 Task: Sort the products in the category "Permesan" by price (lowest first).
Action: Mouse moved to (893, 326)
Screenshot: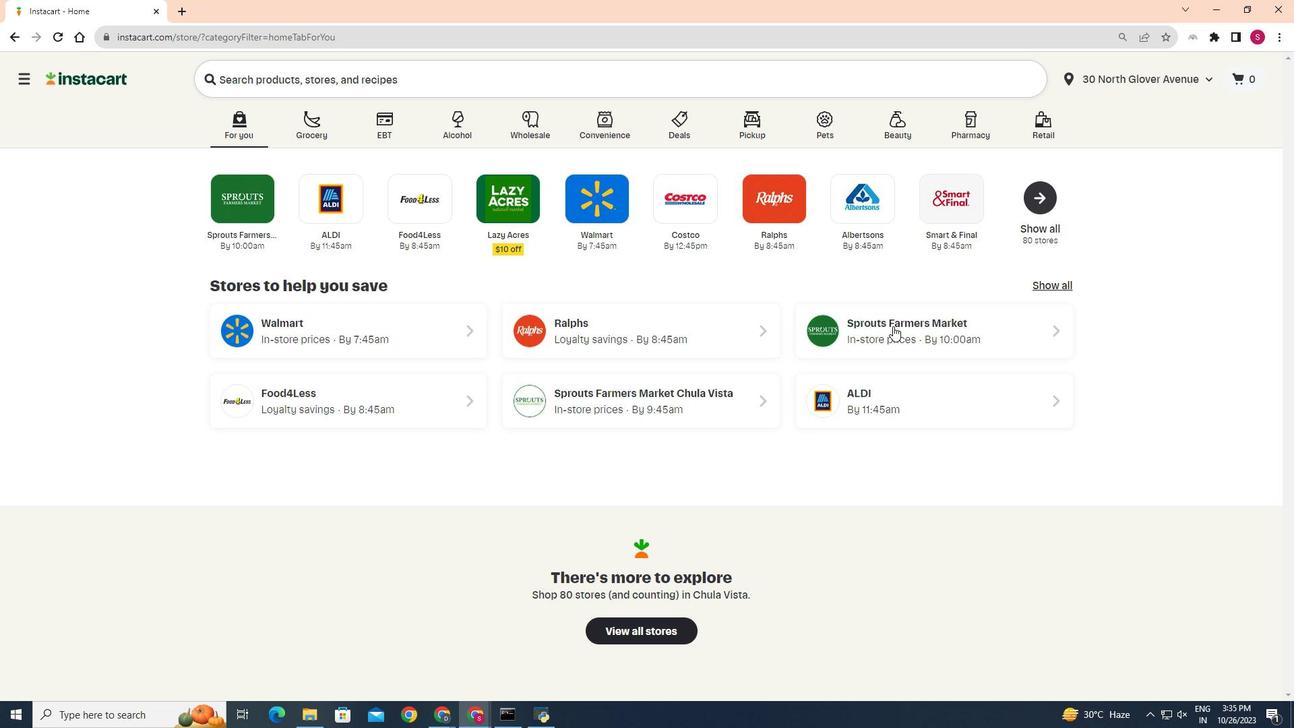 
Action: Mouse pressed left at (893, 326)
Screenshot: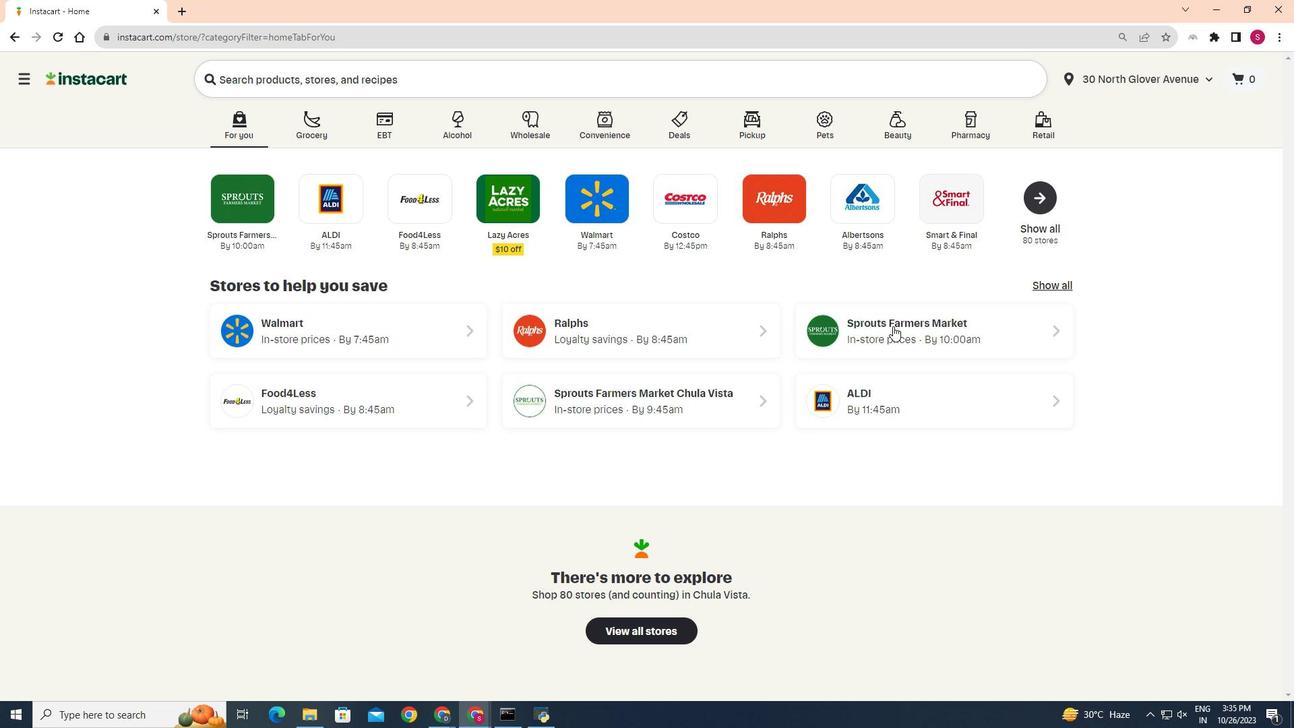 
Action: Mouse moved to (19, 565)
Screenshot: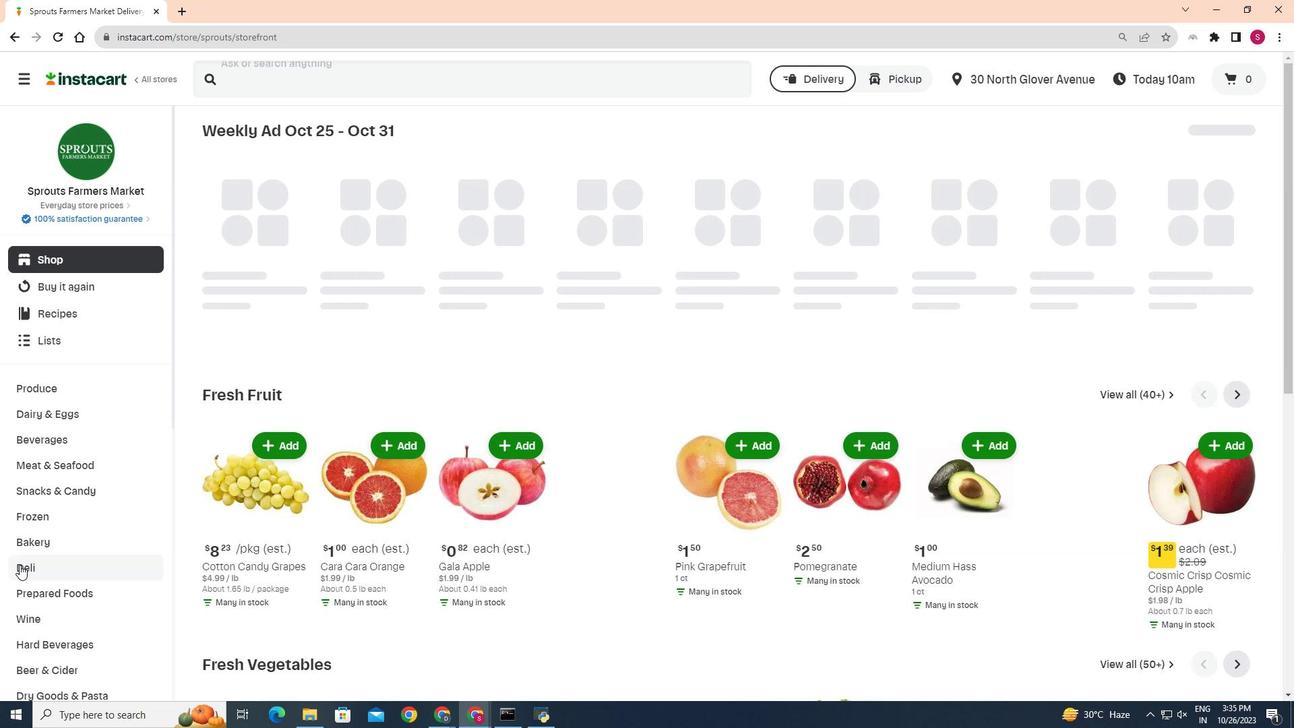 
Action: Mouse pressed left at (19, 565)
Screenshot: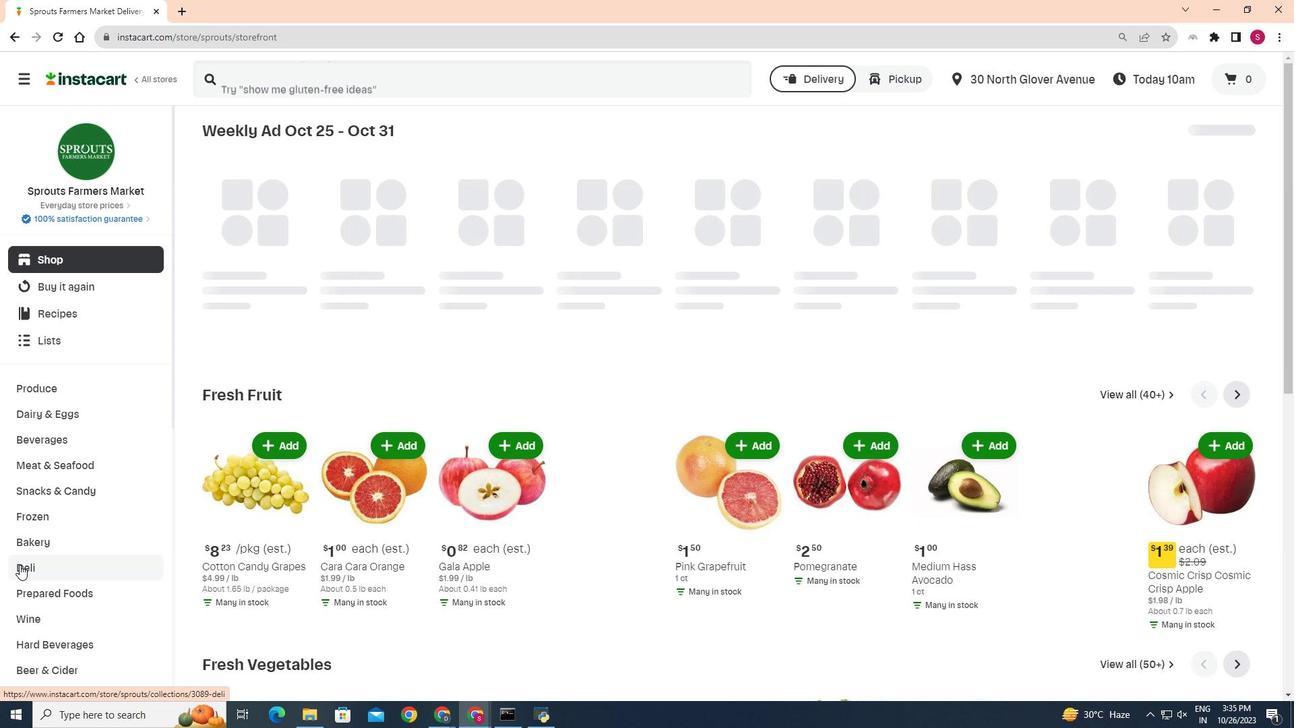 
Action: Mouse moved to (350, 169)
Screenshot: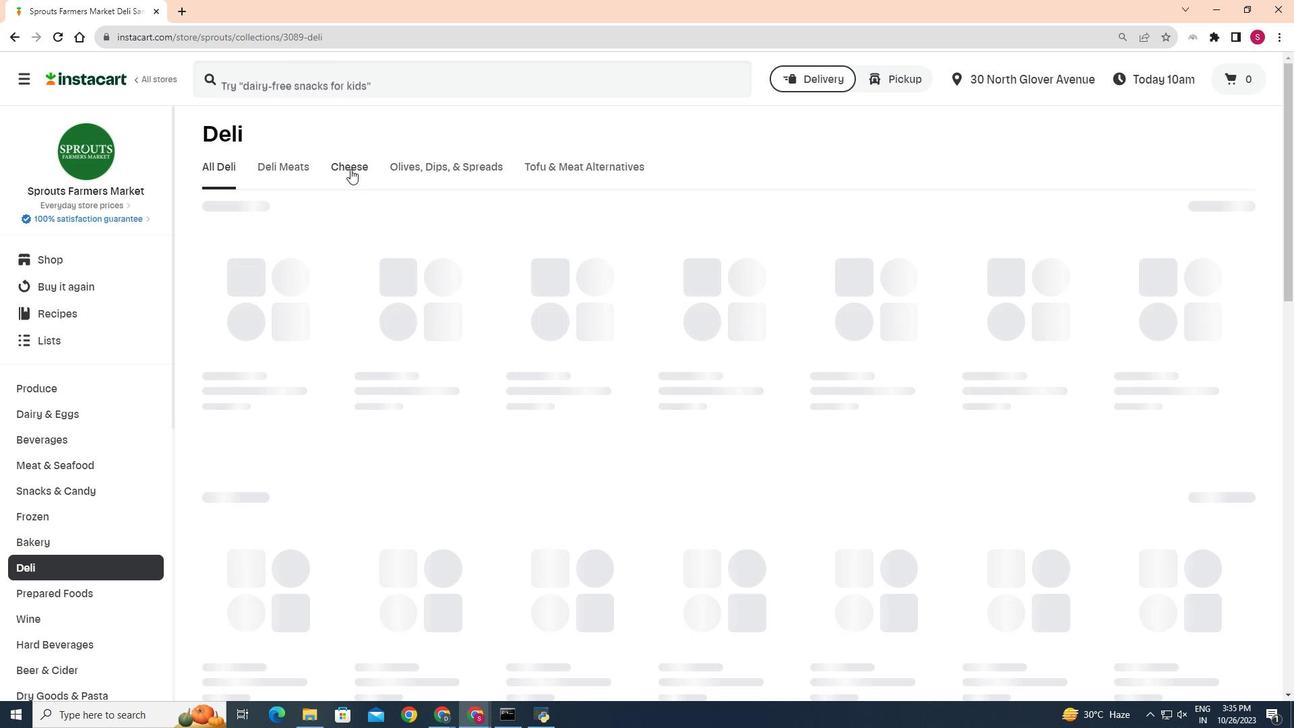 
Action: Mouse pressed left at (350, 169)
Screenshot: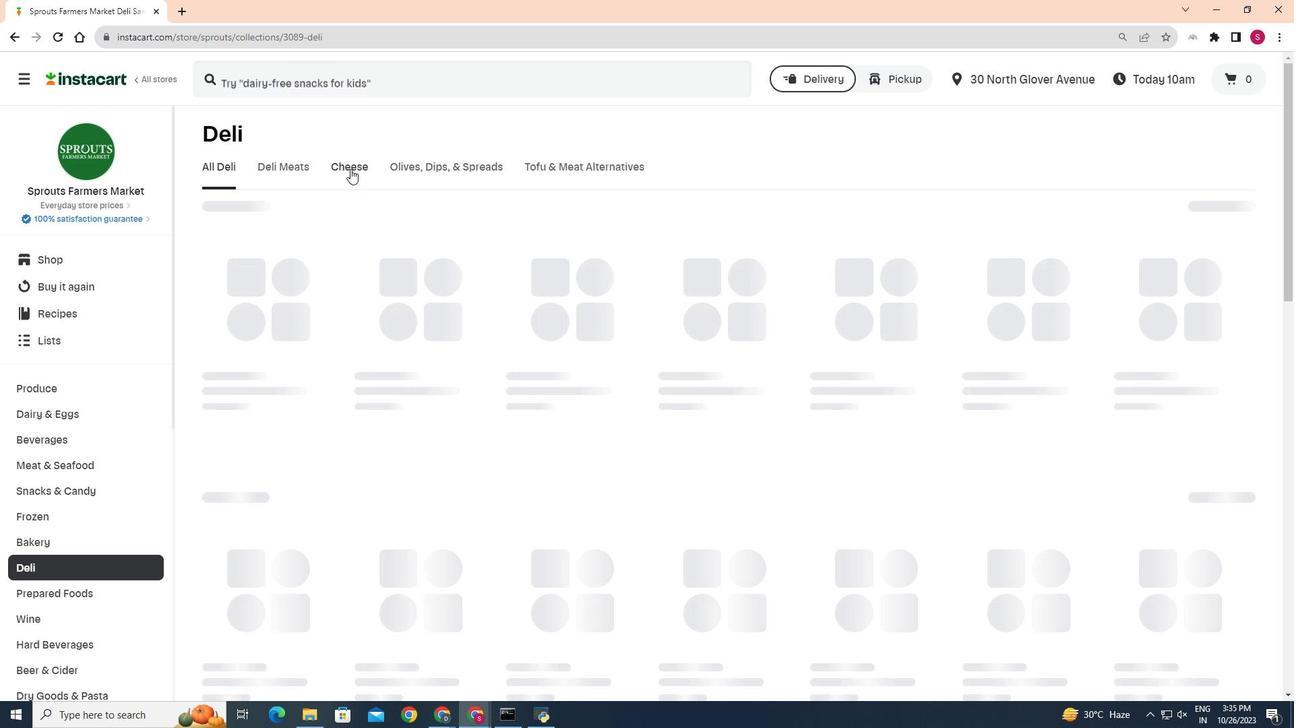 
Action: Mouse moved to (646, 215)
Screenshot: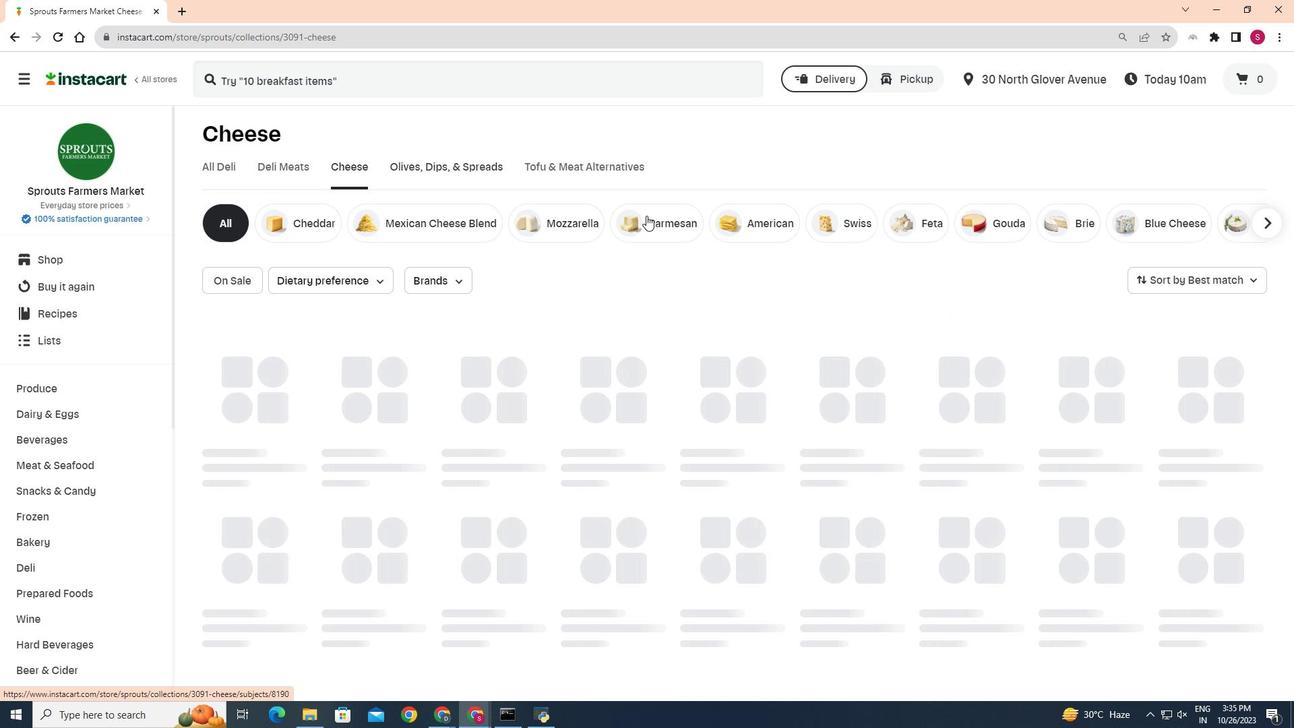 
Action: Mouse pressed left at (646, 215)
Screenshot: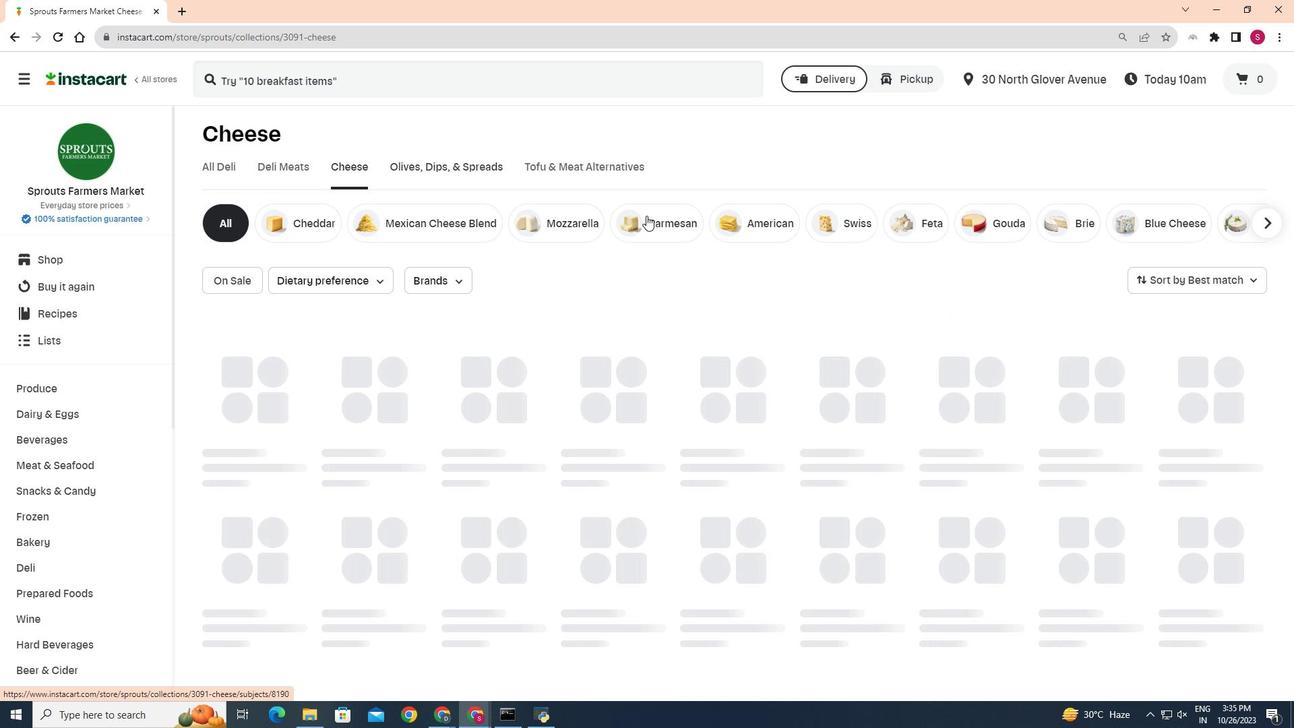 
Action: Mouse moved to (1252, 282)
Screenshot: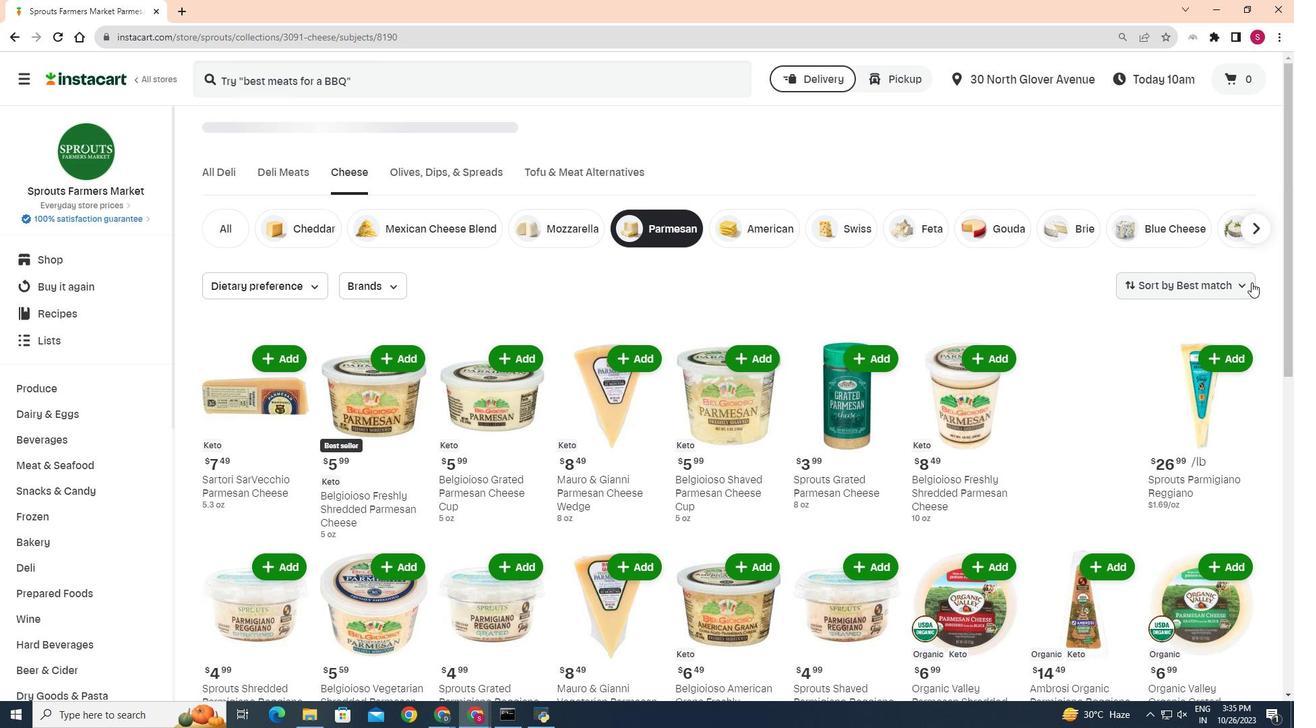 
Action: Mouse pressed left at (1252, 282)
Screenshot: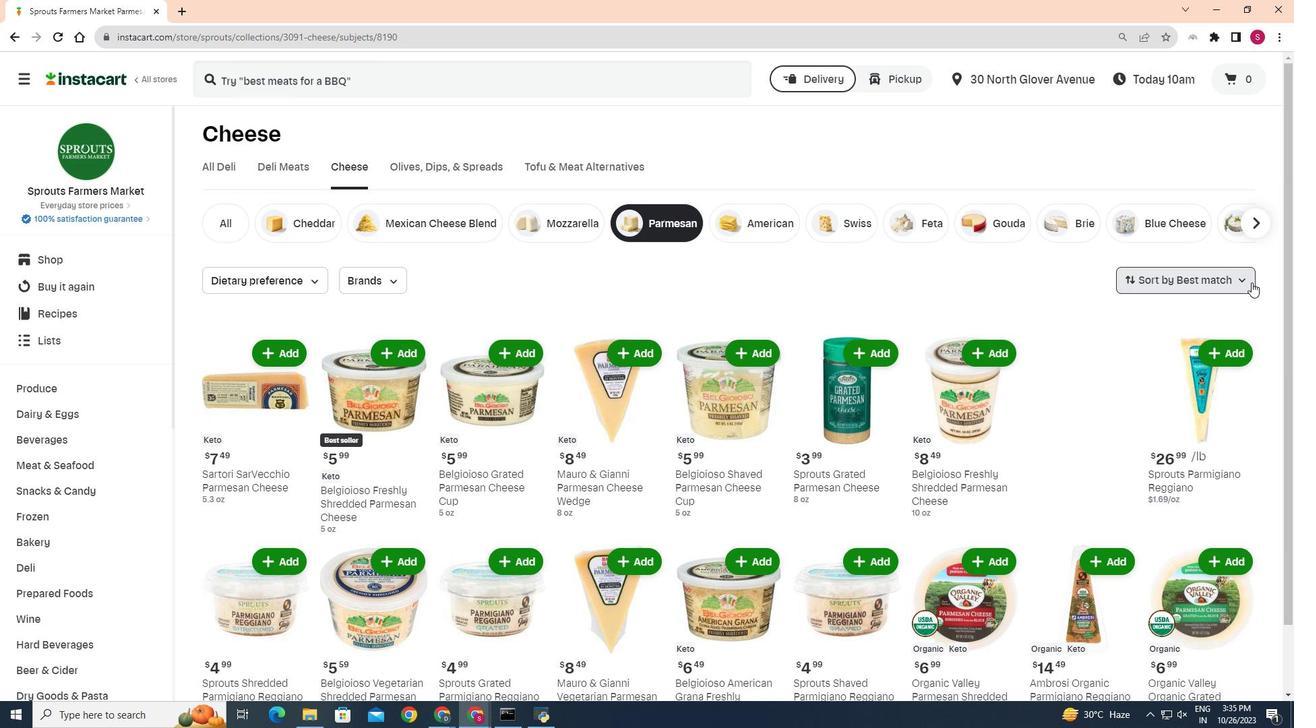 
Action: Mouse moved to (1231, 345)
Screenshot: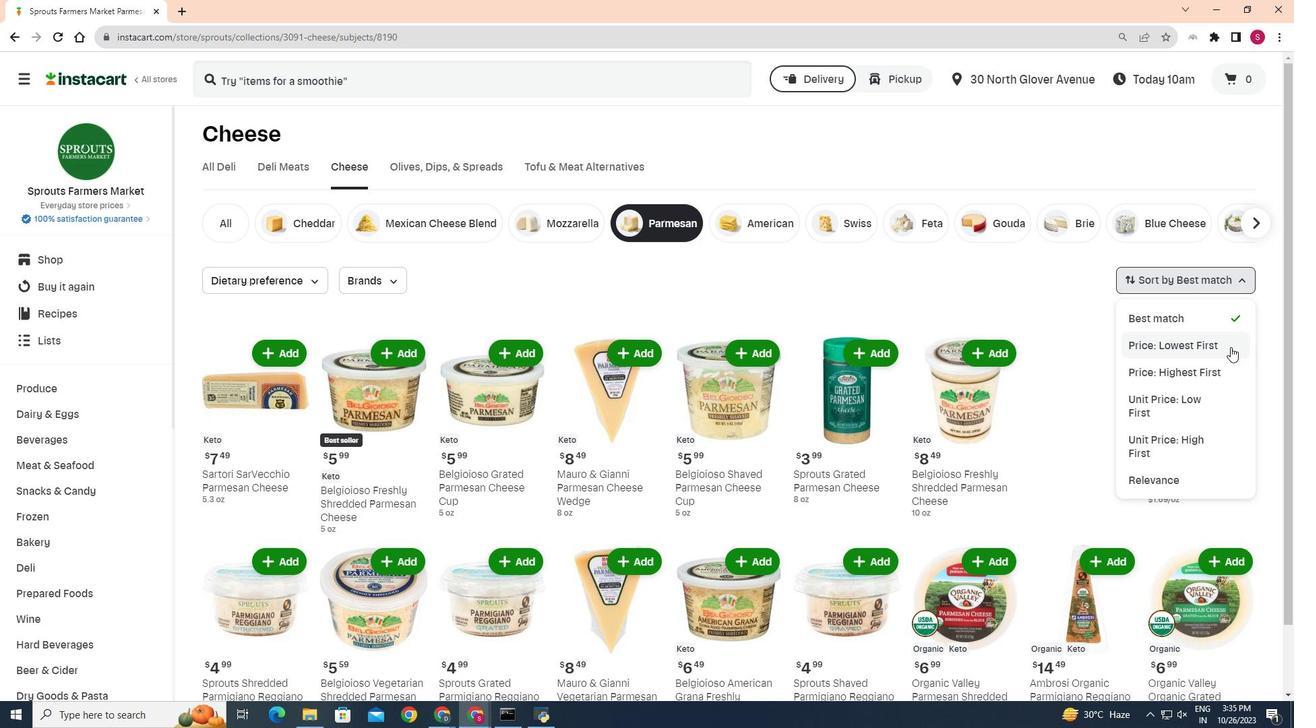 
Action: Mouse pressed left at (1231, 345)
Screenshot: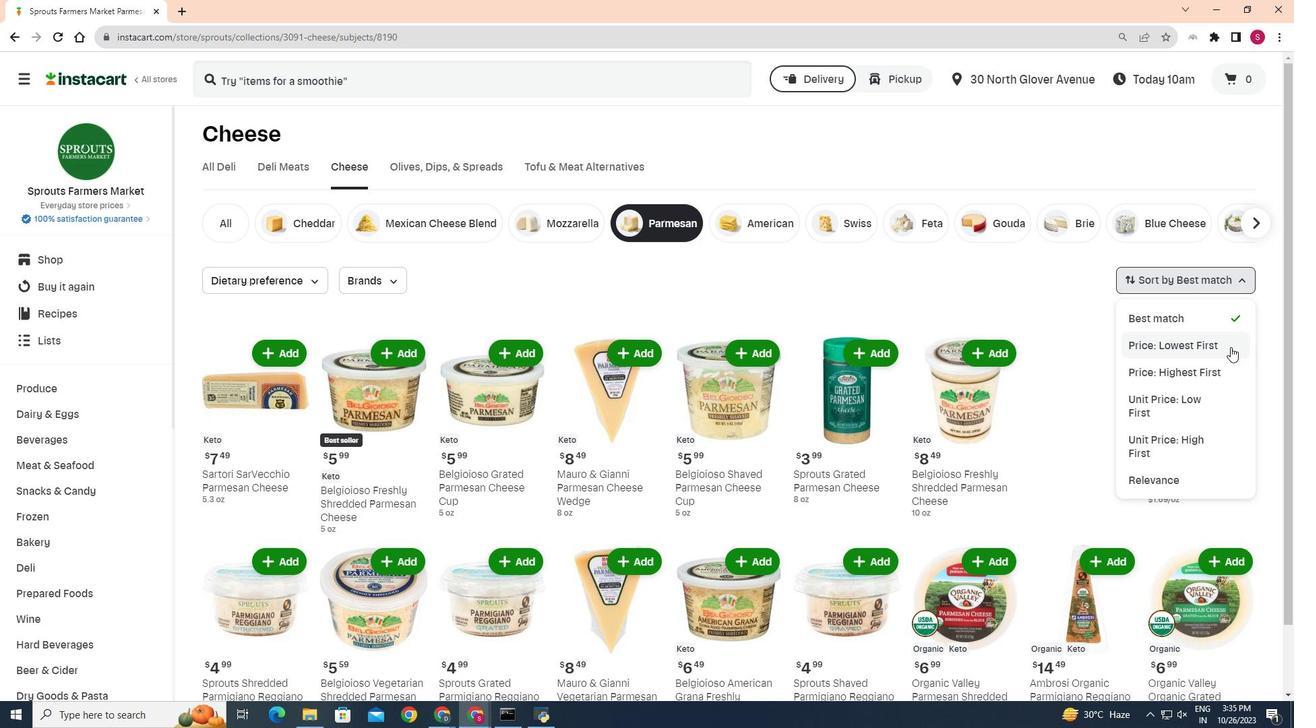 
Action: Mouse moved to (541, 323)
Screenshot: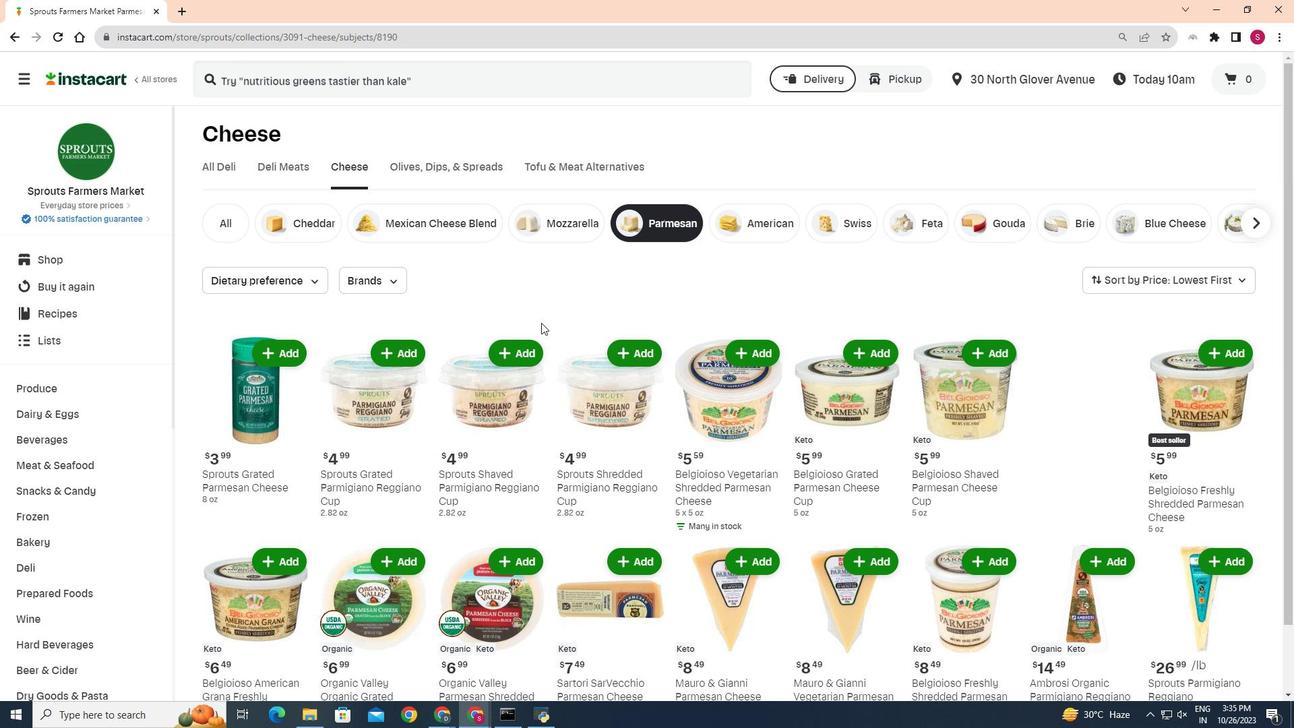 
Action: Mouse scrolled (541, 322) with delta (0, 0)
Screenshot: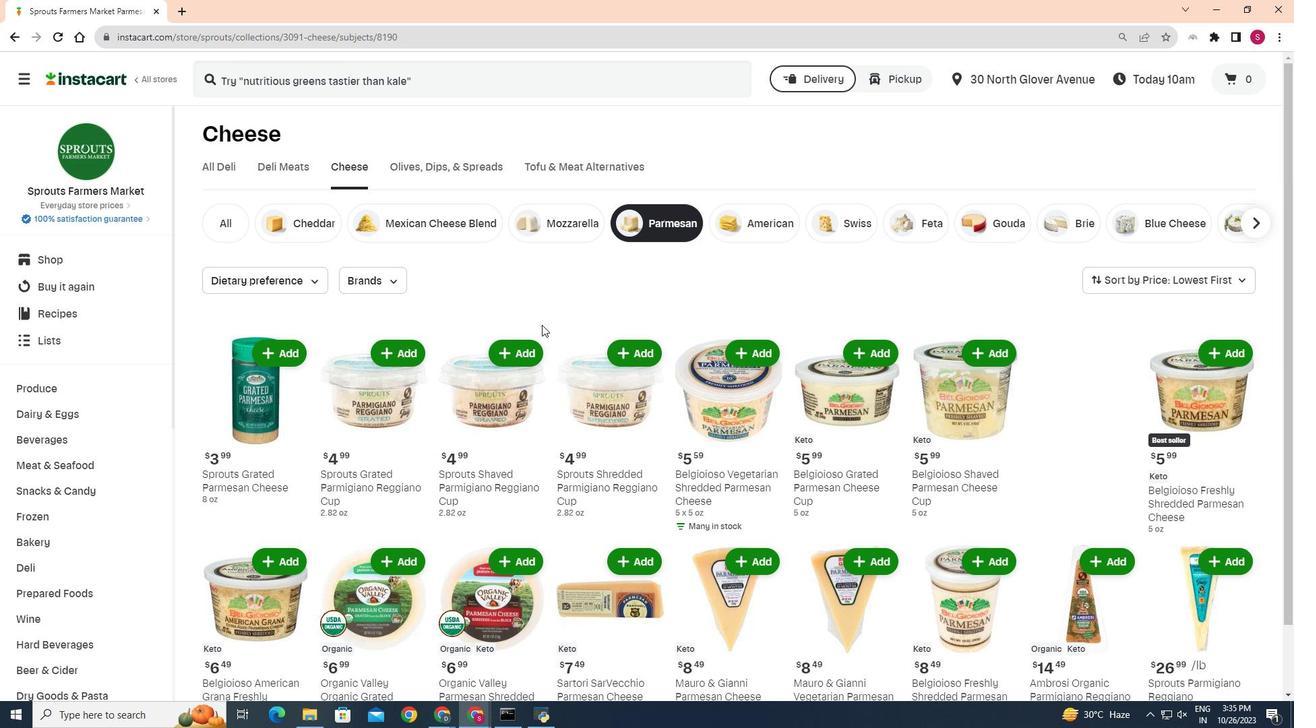 
Action: Mouse moved to (542, 325)
Screenshot: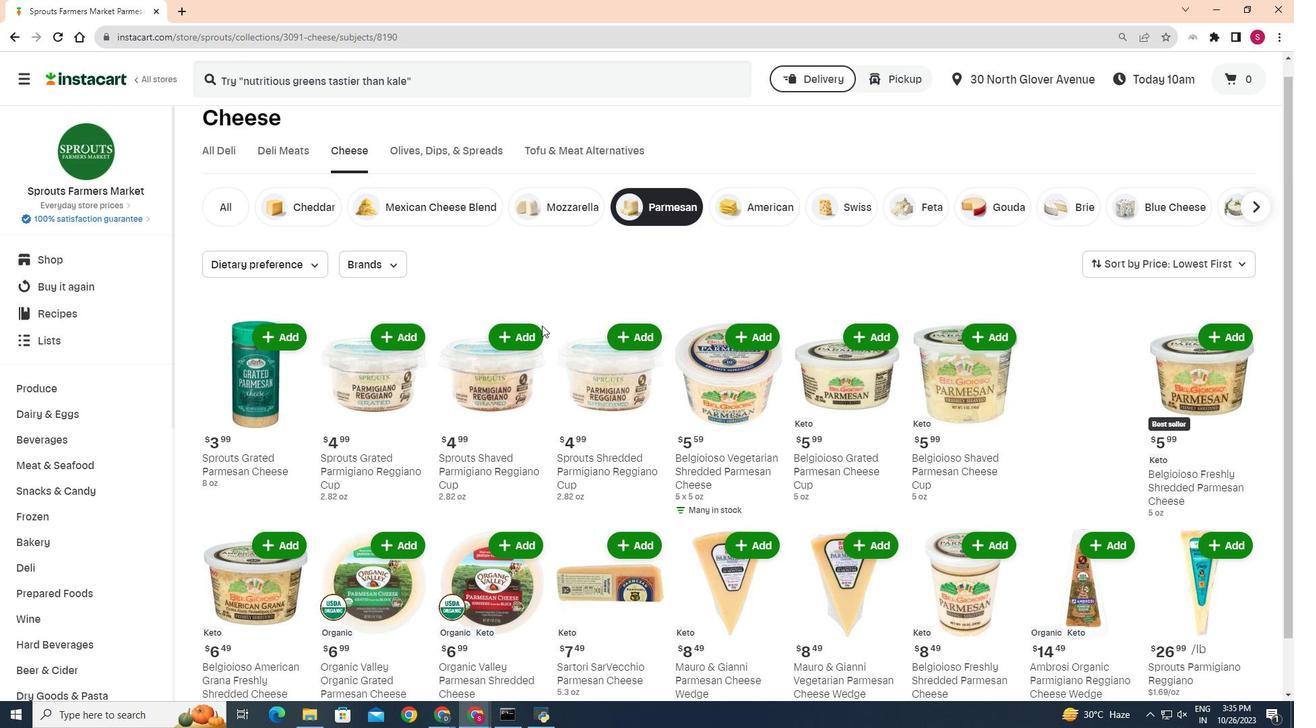 
Action: Mouse scrolled (542, 325) with delta (0, 0)
Screenshot: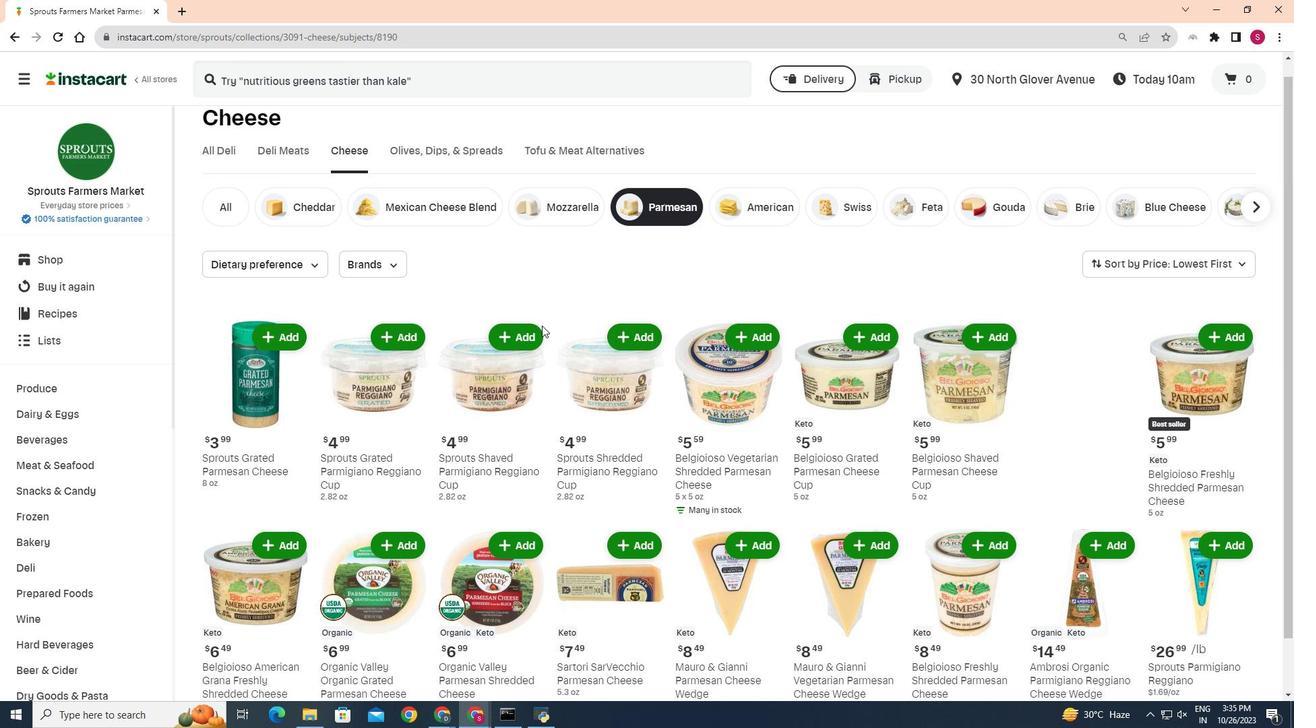 
Action: Mouse moved to (542, 326)
Screenshot: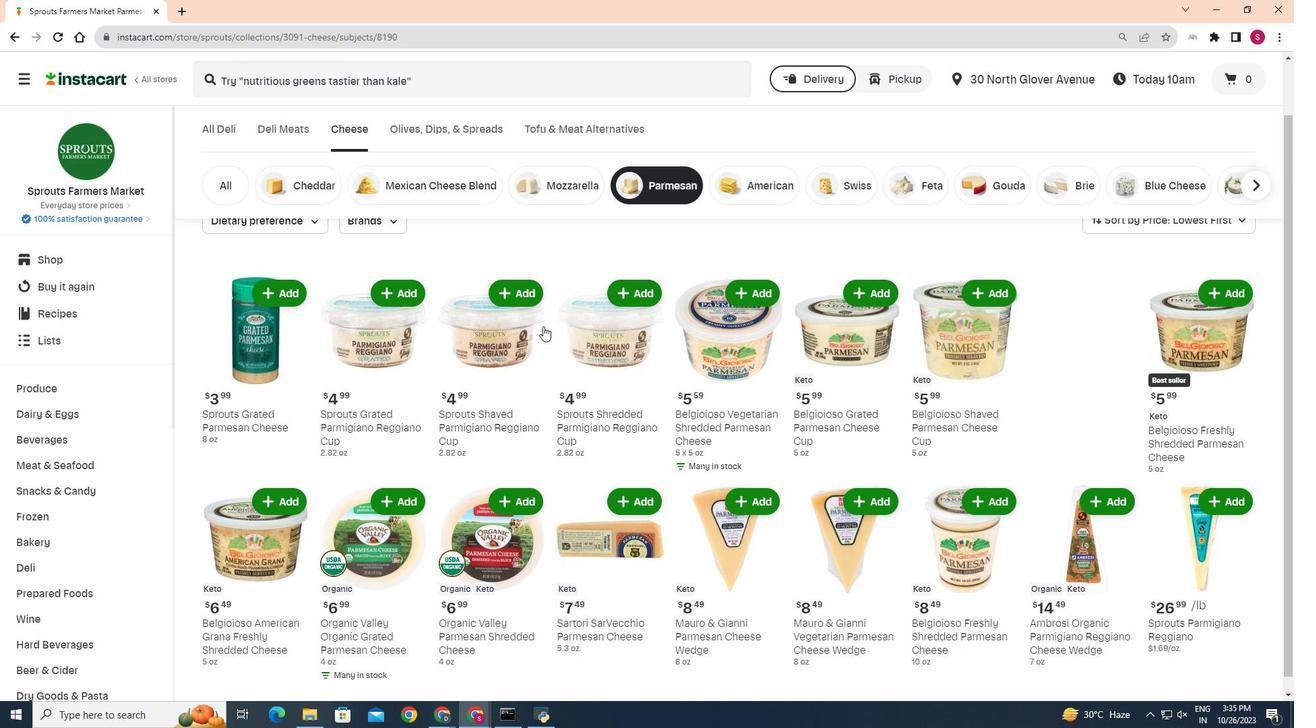 
Action: Mouse scrolled (542, 325) with delta (0, 0)
Screenshot: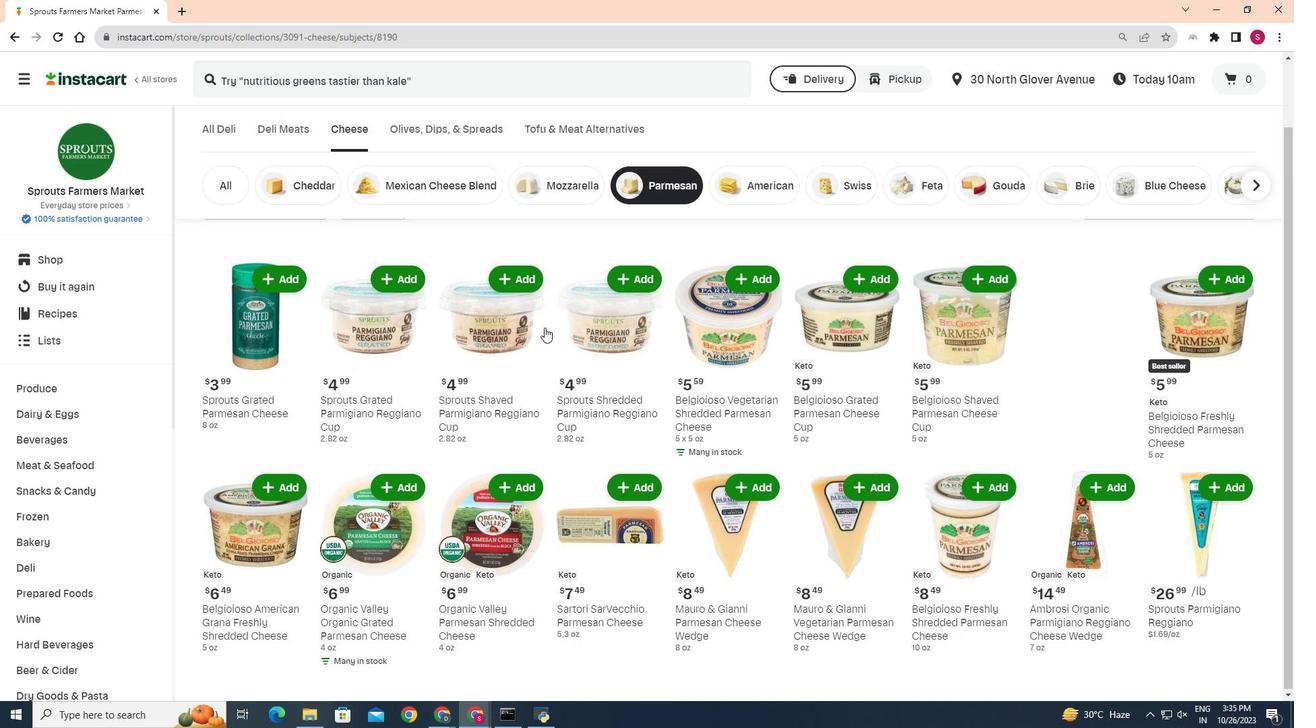 
Action: Mouse moved to (544, 327)
Screenshot: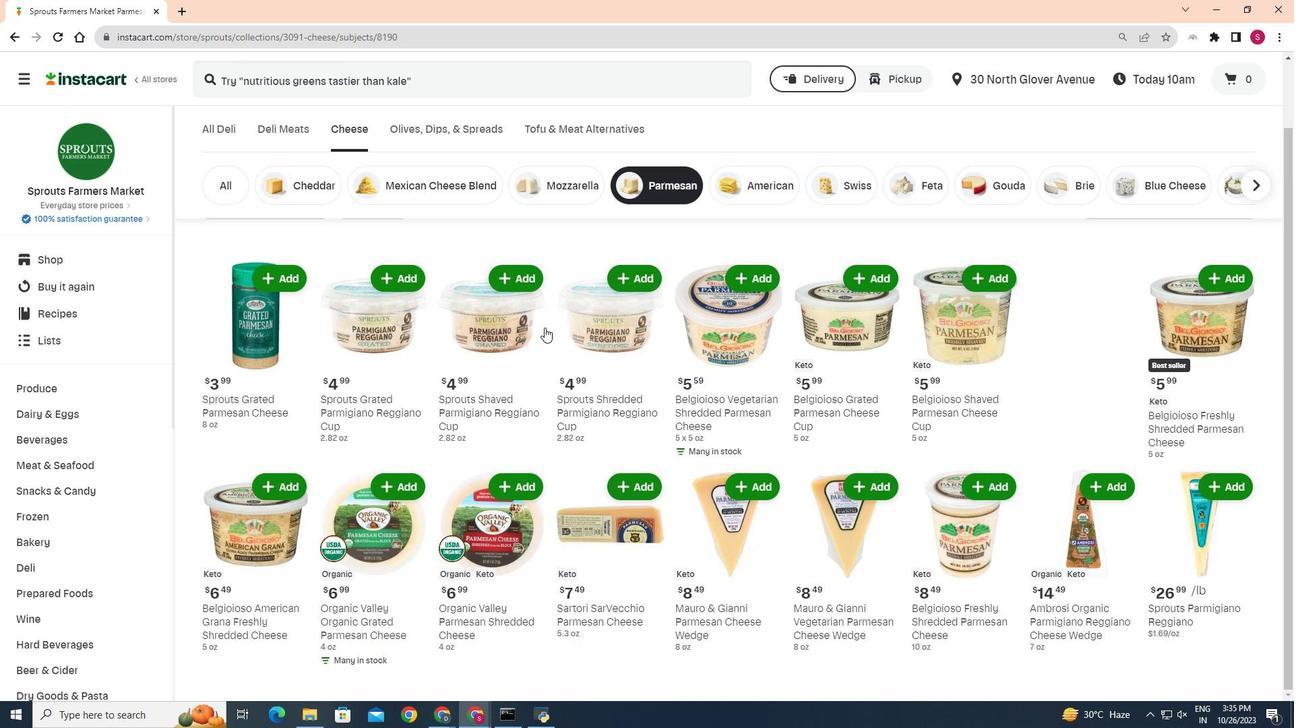 
Action: Mouse scrolled (544, 327) with delta (0, 0)
Screenshot: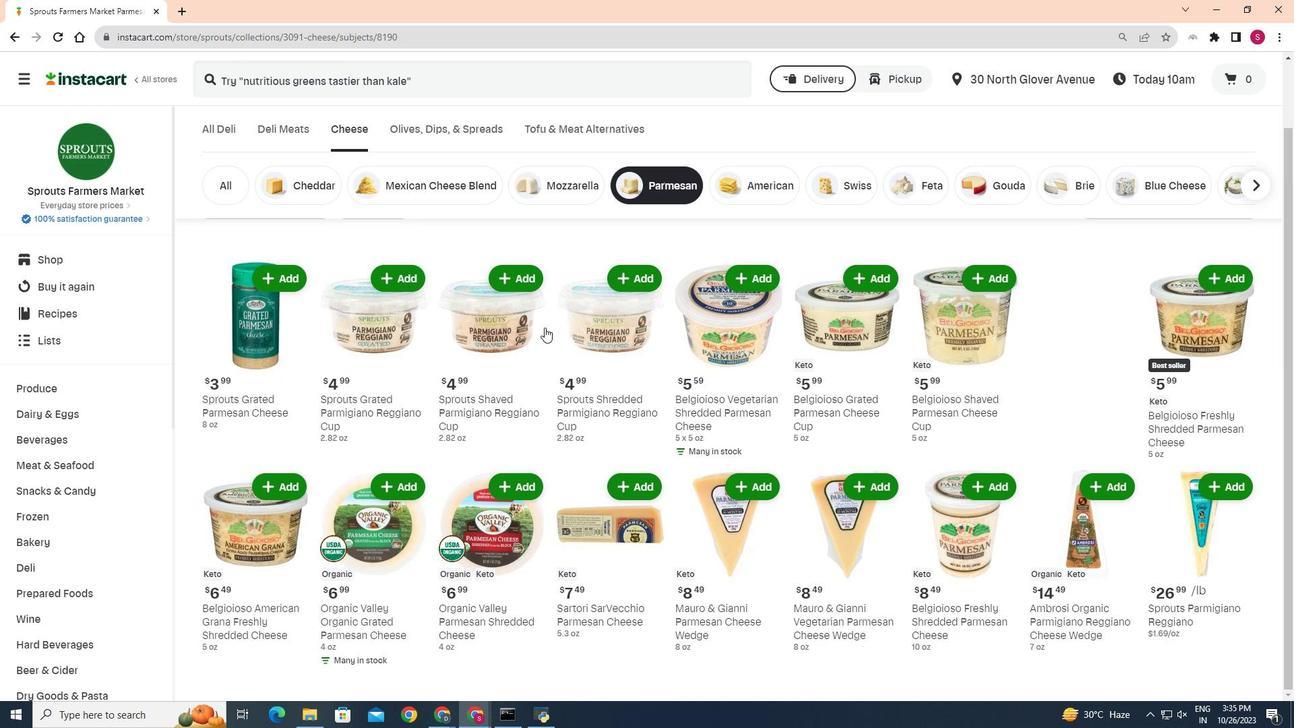 
Action: Mouse moved to (546, 329)
Screenshot: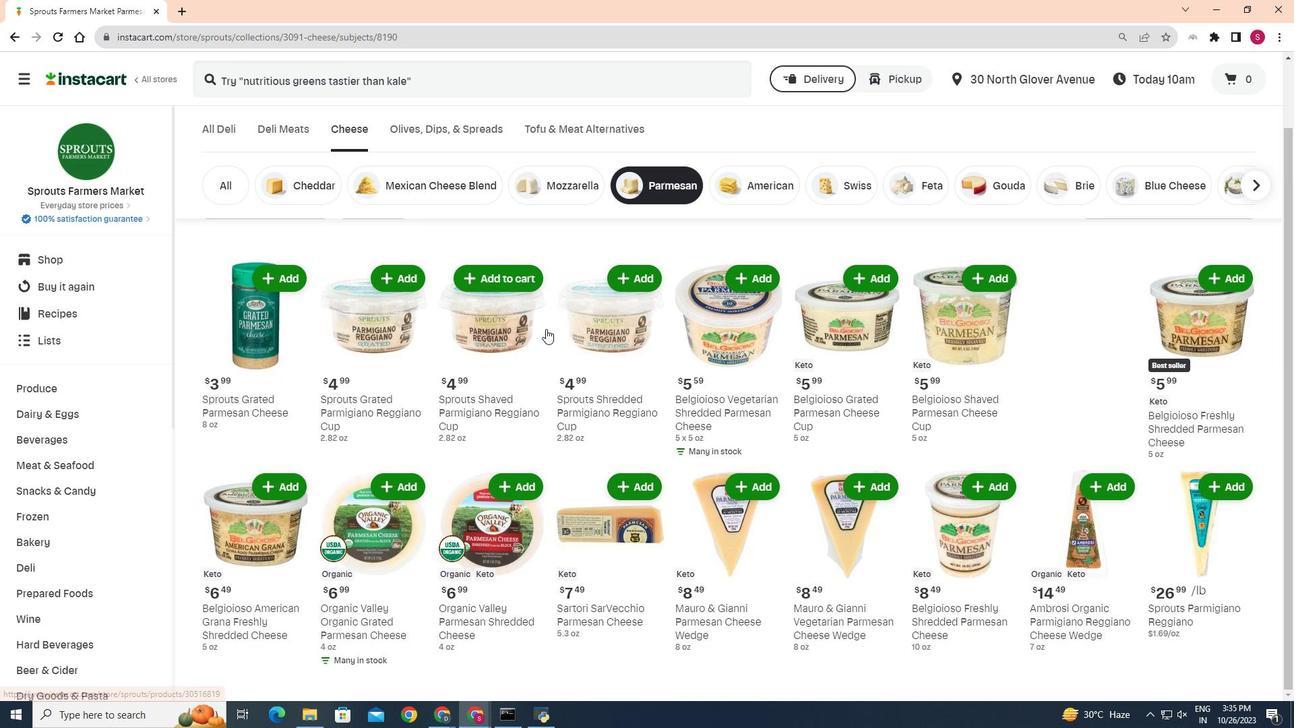 
Action: Mouse scrolled (546, 328) with delta (0, 0)
Screenshot: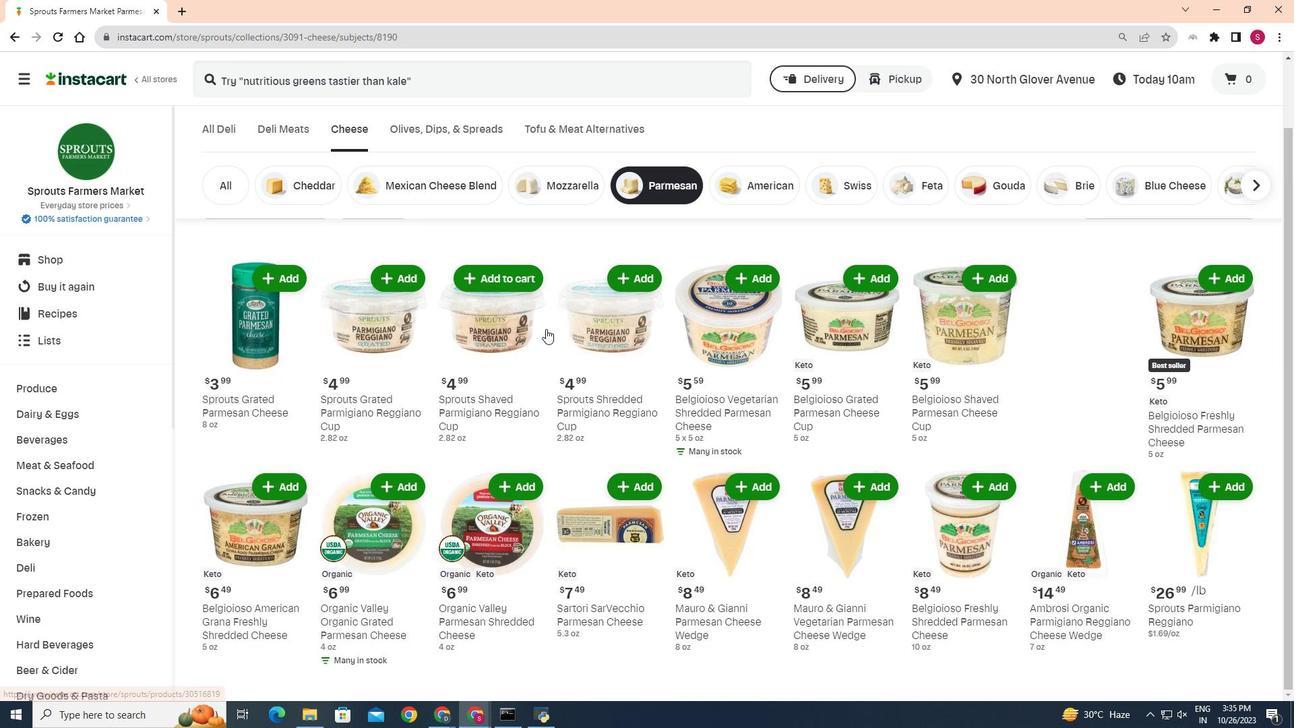 
Action: Mouse moved to (546, 329)
Screenshot: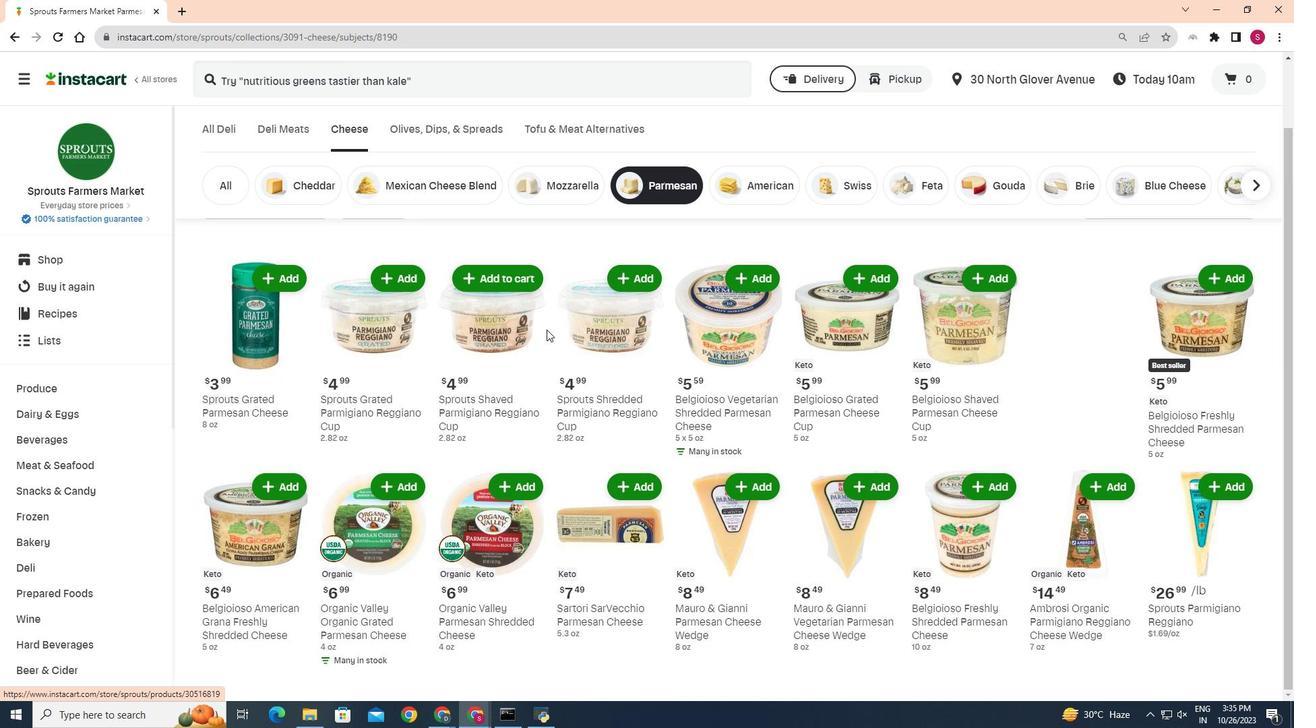 
Action: Mouse scrolled (546, 328) with delta (0, 0)
Screenshot: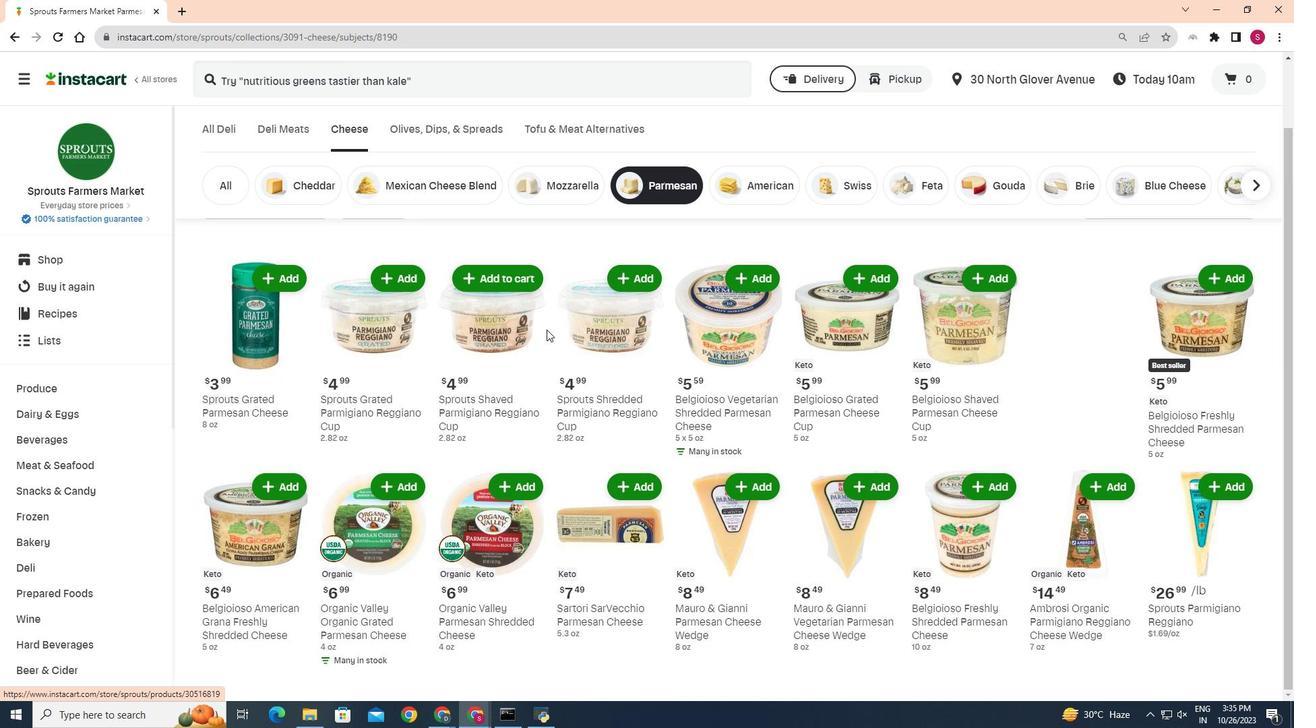 
Action: Mouse moved to (546, 329)
Screenshot: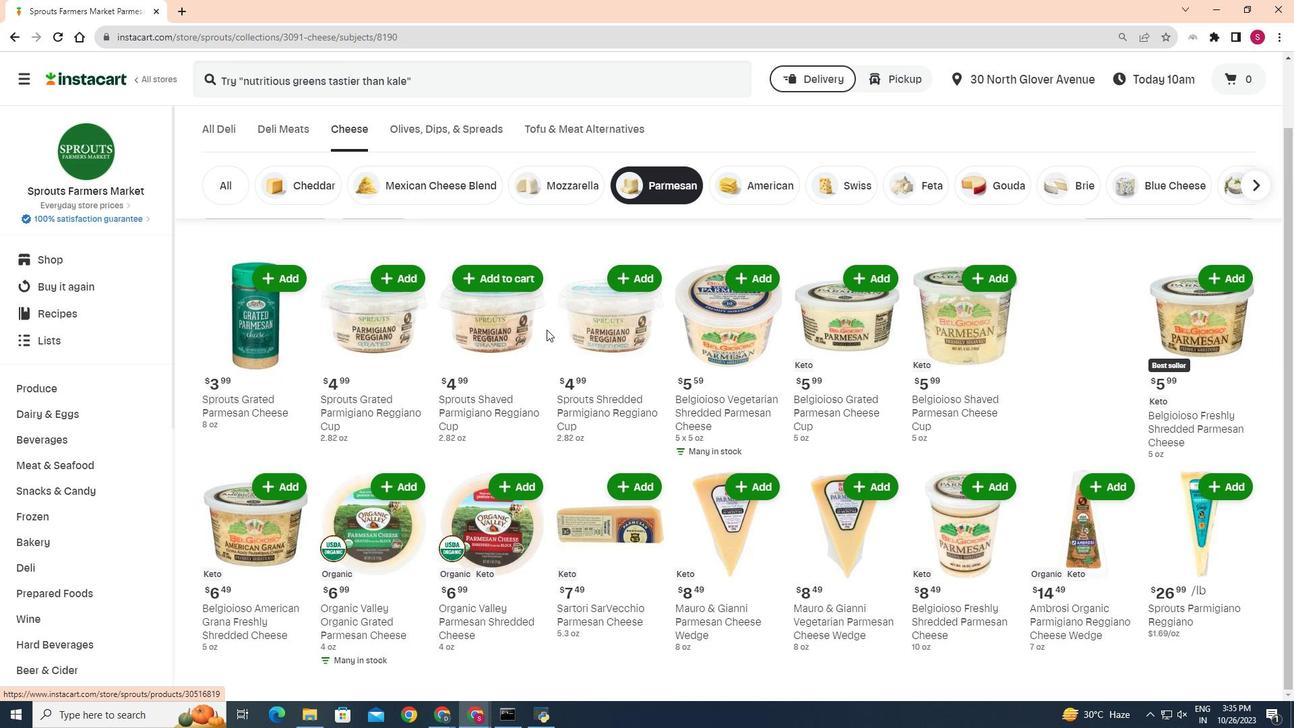 
